 Task: Select the profile "VLC 2.x.x Style" for your interface.
Action: Mouse moved to (94, 11)
Screenshot: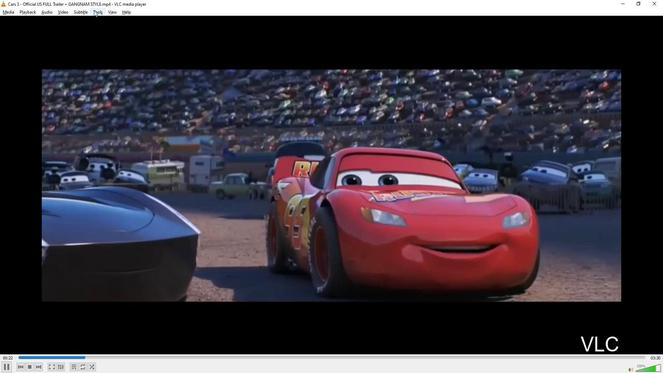 
Action: Mouse pressed left at (94, 11)
Screenshot: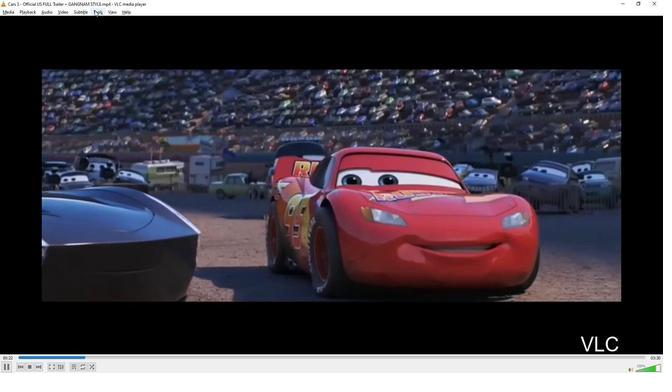 
Action: Mouse moved to (112, 84)
Screenshot: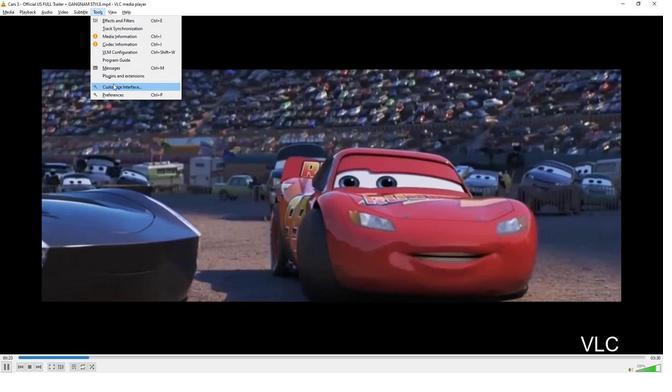 
Action: Mouse pressed left at (112, 84)
Screenshot: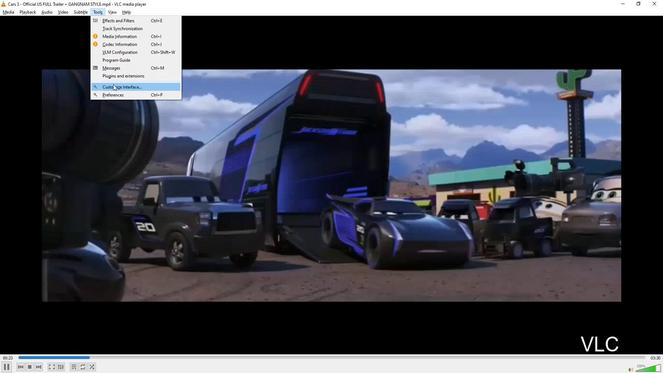 
Action: Mouse moved to (447, 112)
Screenshot: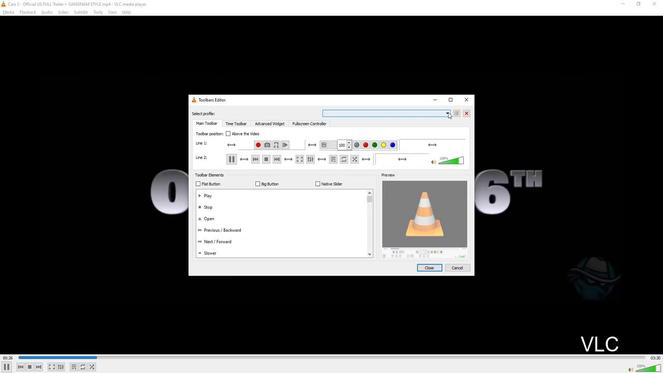 
Action: Mouse pressed left at (447, 112)
Screenshot: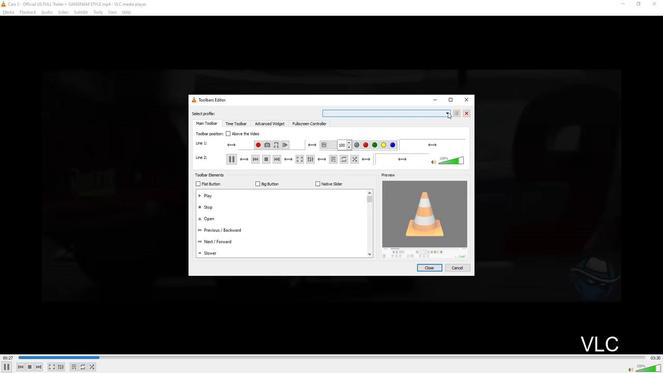 
Action: Mouse moved to (340, 120)
Screenshot: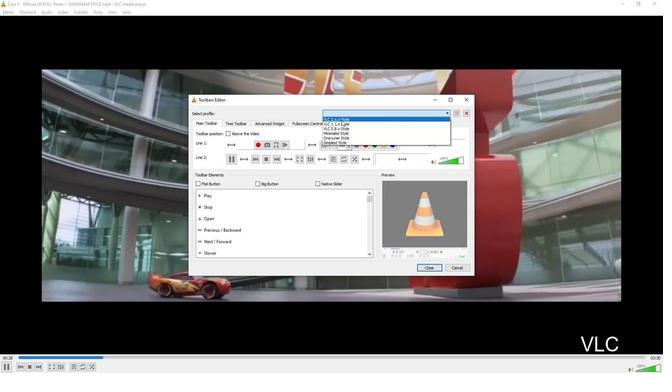 
Action: Mouse pressed left at (340, 120)
Screenshot: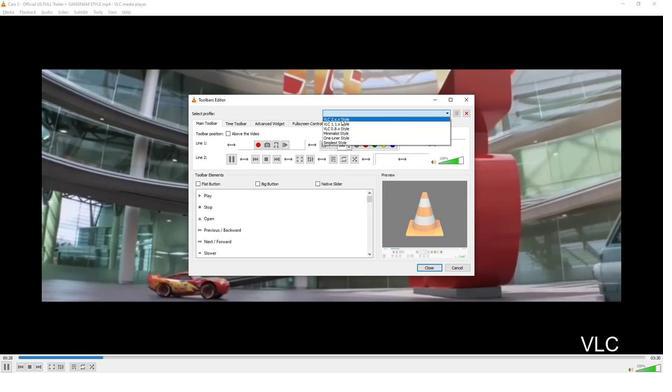 
Action: Mouse moved to (490, 163)
Screenshot: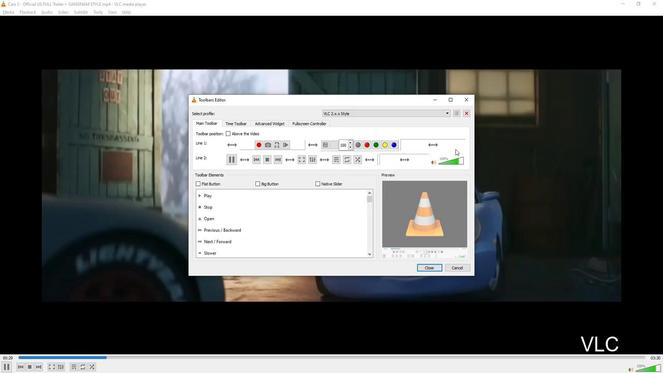 
